 Task: Create a due date automation trigger when advanced on, 2 working days before a card is due add checklist without checklist at 11:00 AM.
Action: Mouse moved to (934, 73)
Screenshot: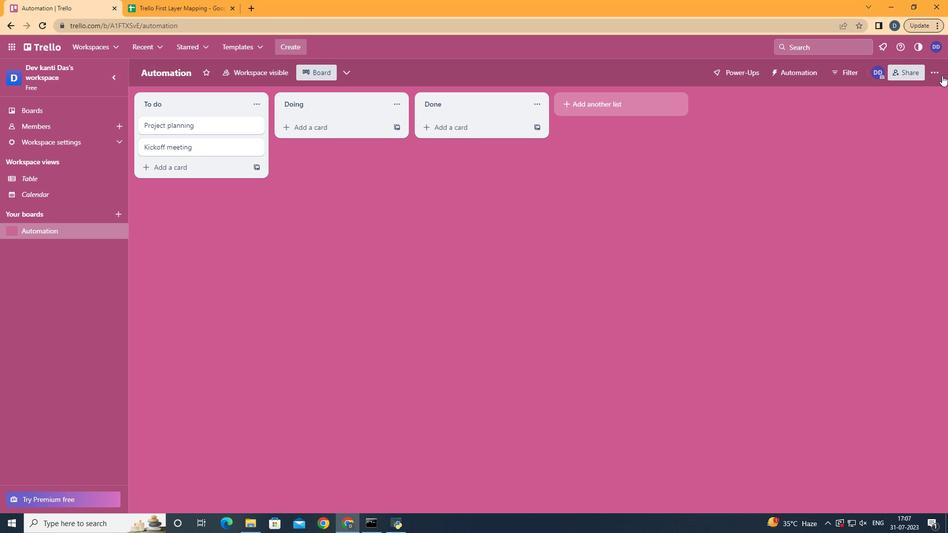 
Action: Mouse pressed left at (934, 73)
Screenshot: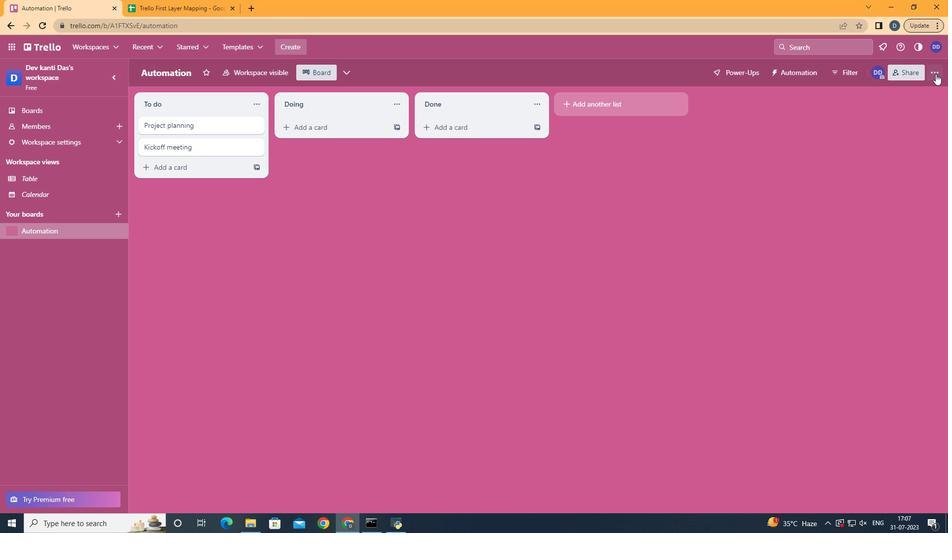 
Action: Mouse moved to (887, 209)
Screenshot: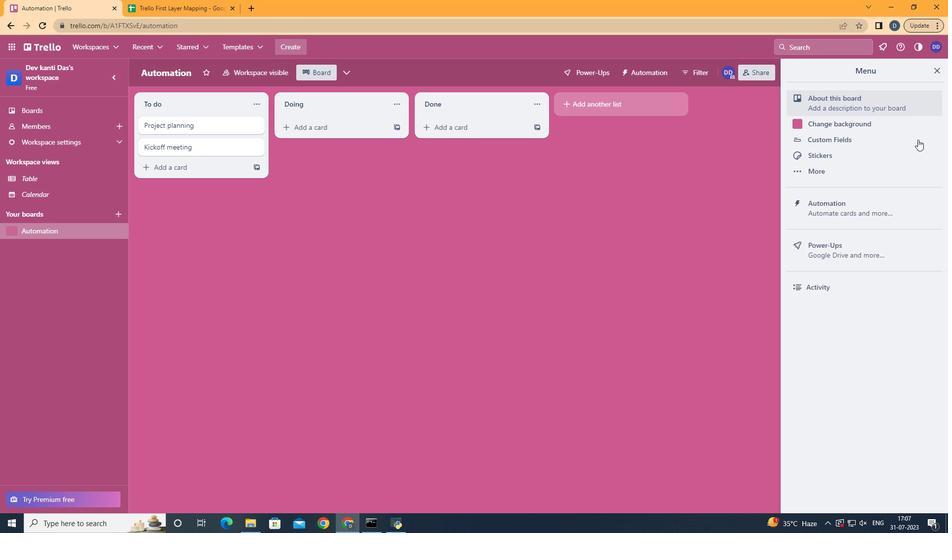 
Action: Mouse pressed left at (887, 209)
Screenshot: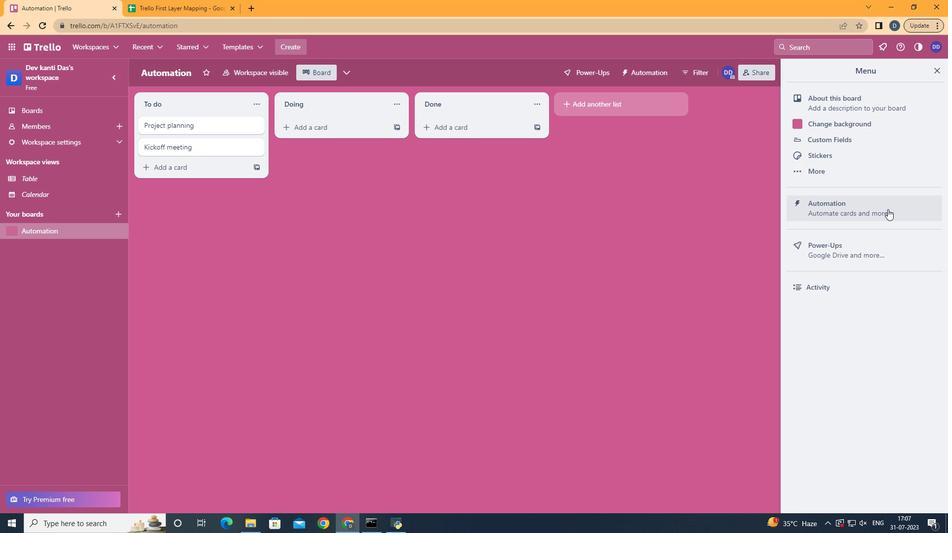 
Action: Mouse moved to (168, 204)
Screenshot: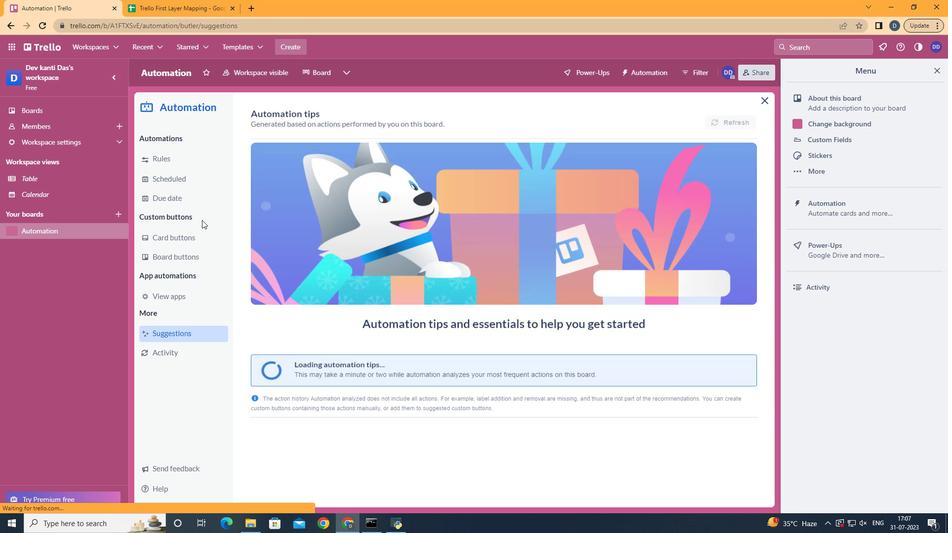 
Action: Mouse pressed left at (168, 204)
Screenshot: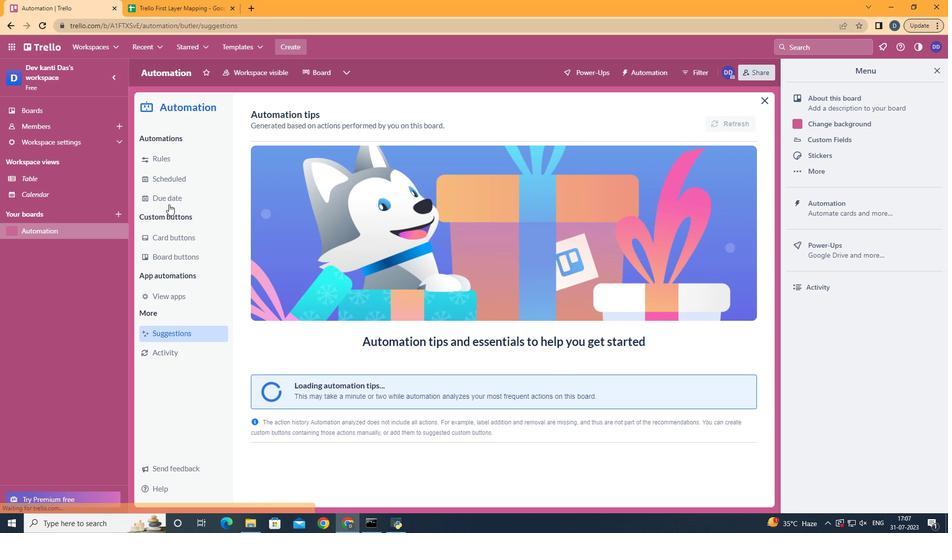 
Action: Mouse moved to (685, 120)
Screenshot: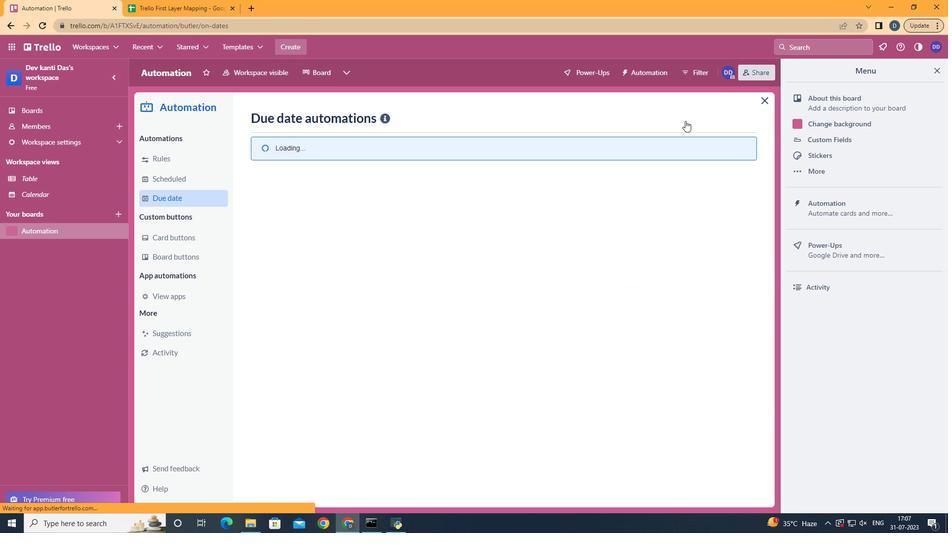 
Action: Mouse pressed left at (685, 120)
Screenshot: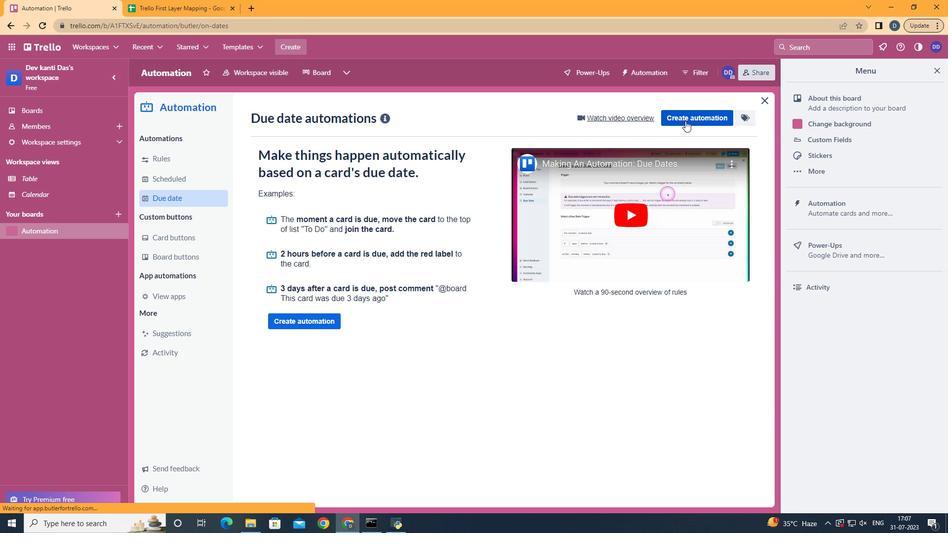 
Action: Mouse moved to (522, 217)
Screenshot: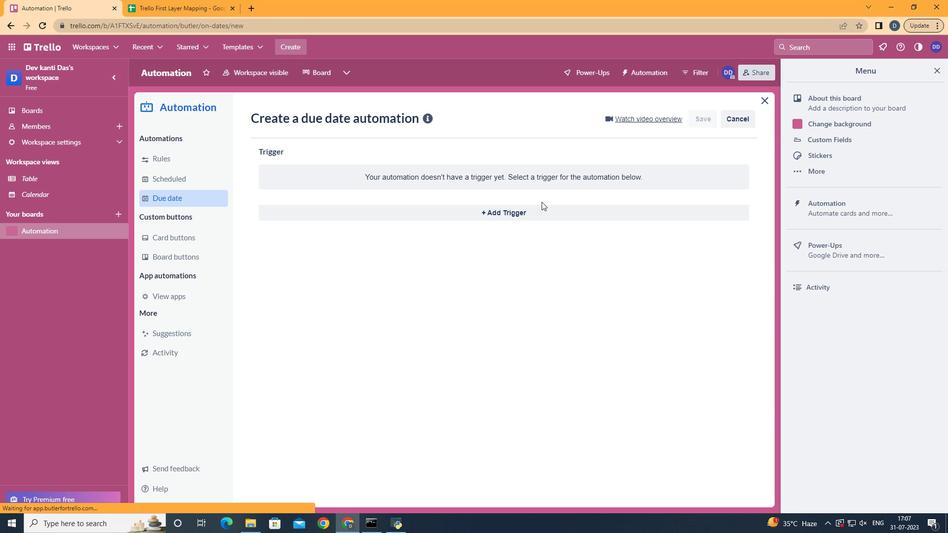 
Action: Mouse pressed left at (522, 217)
Screenshot: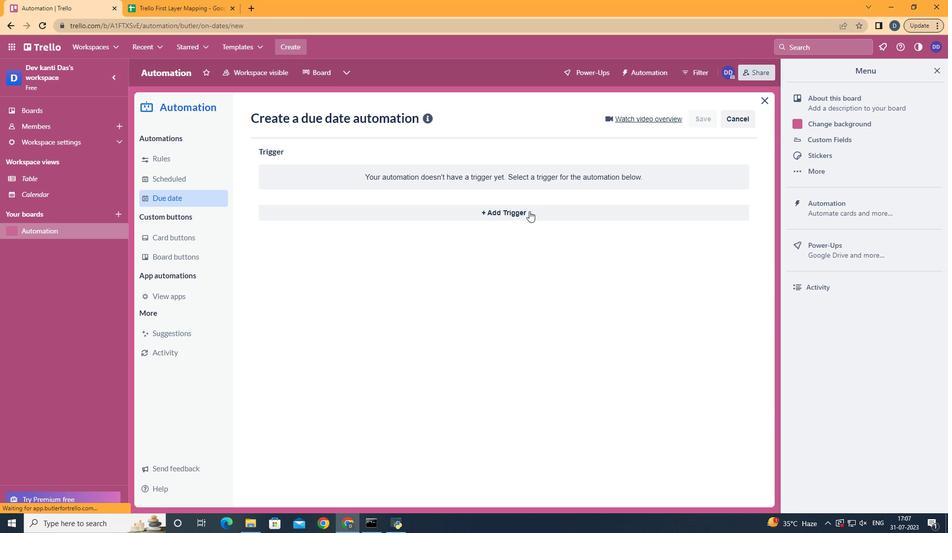 
Action: Mouse moved to (317, 401)
Screenshot: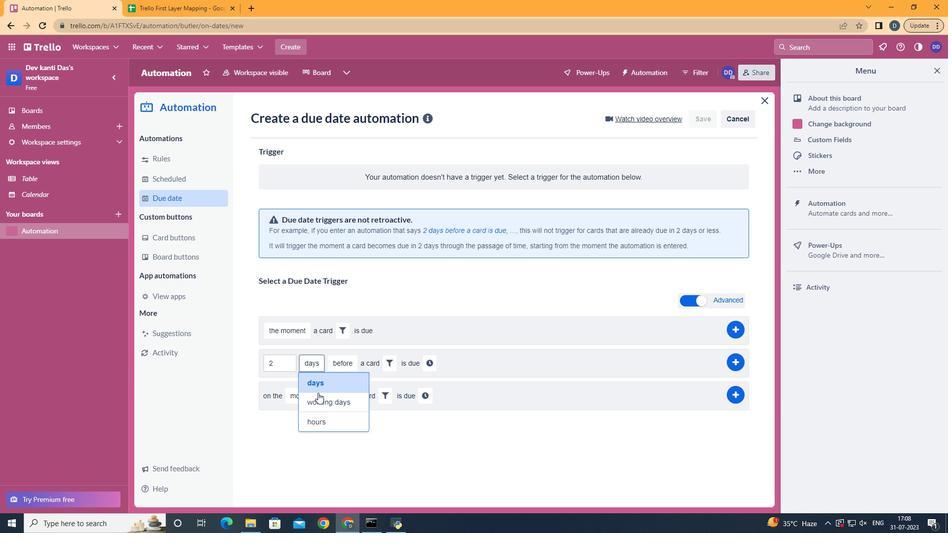 
Action: Mouse pressed left at (317, 401)
Screenshot: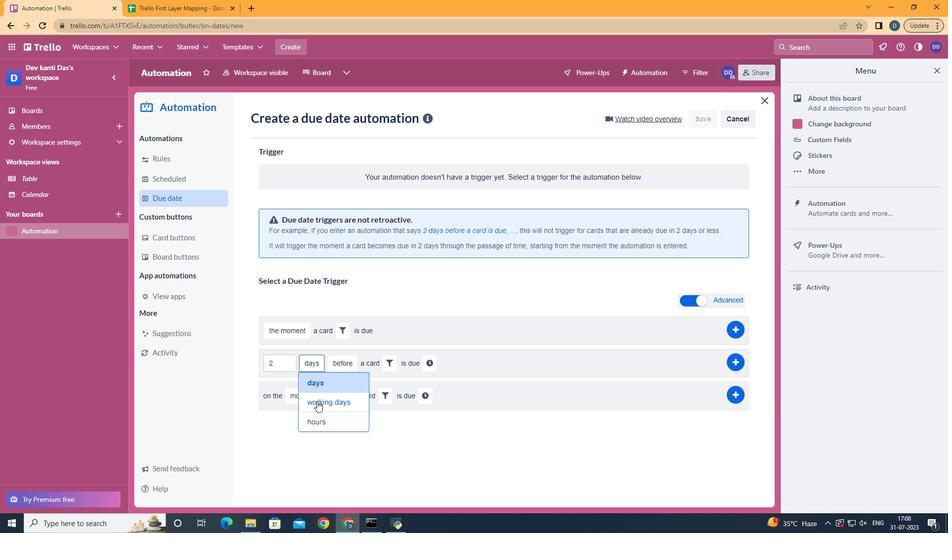 
Action: Mouse moved to (408, 364)
Screenshot: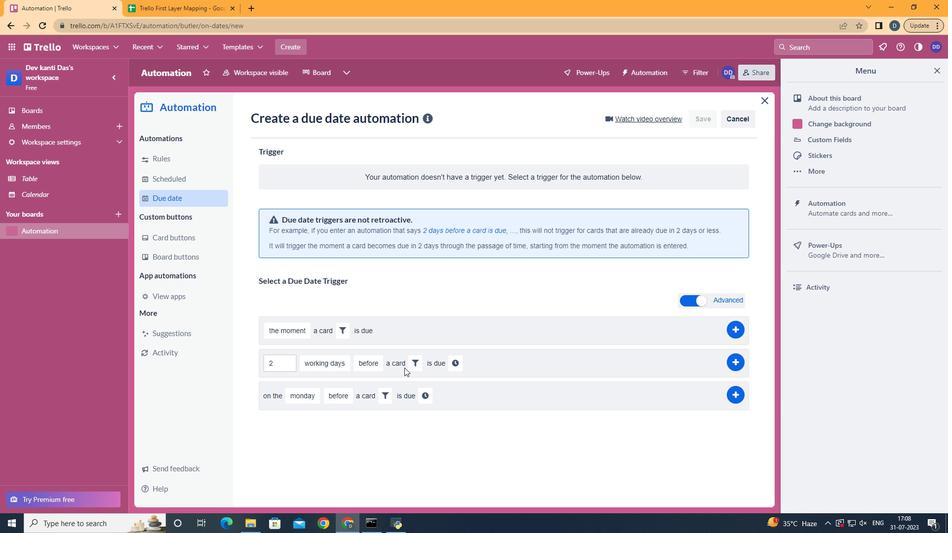 
Action: Mouse pressed left at (408, 364)
Screenshot: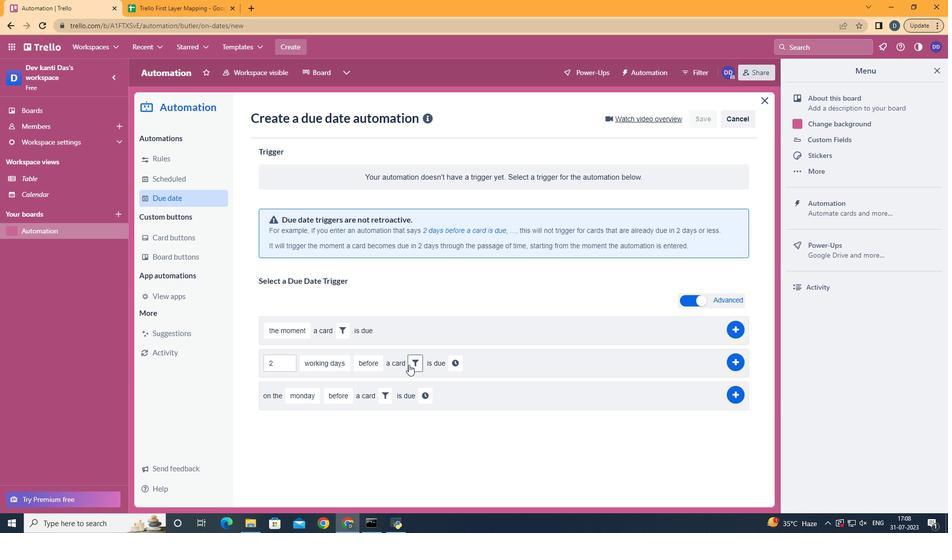 
Action: Mouse moved to (508, 406)
Screenshot: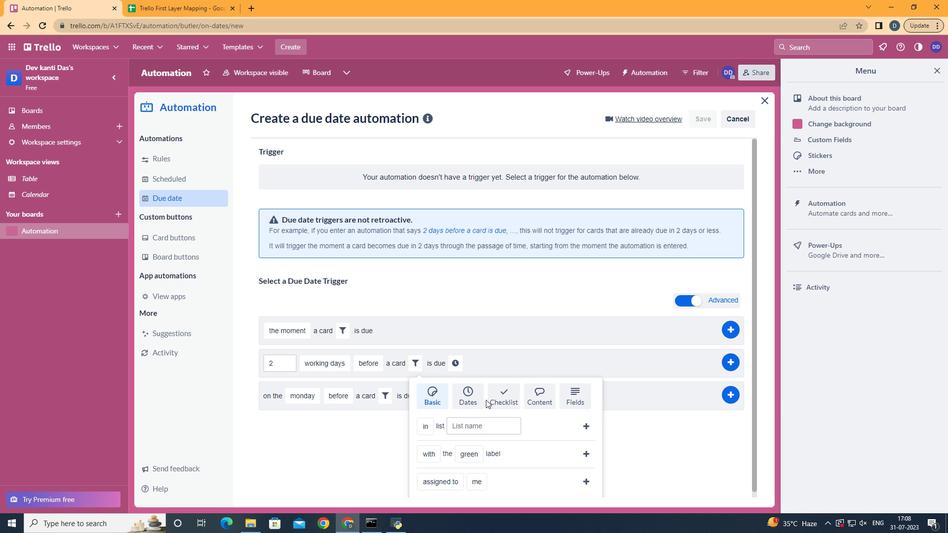 
Action: Mouse pressed left at (508, 406)
Screenshot: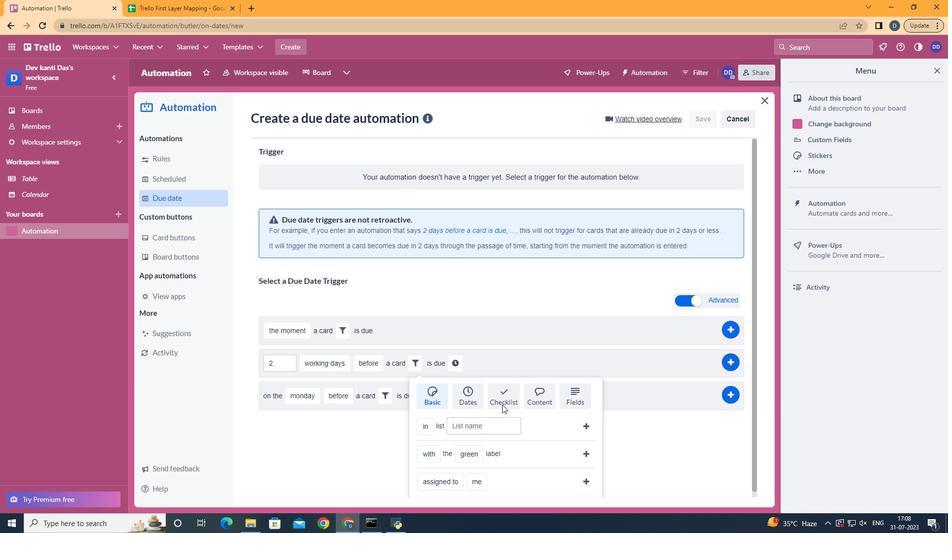 
Action: Mouse moved to (477, 409)
Screenshot: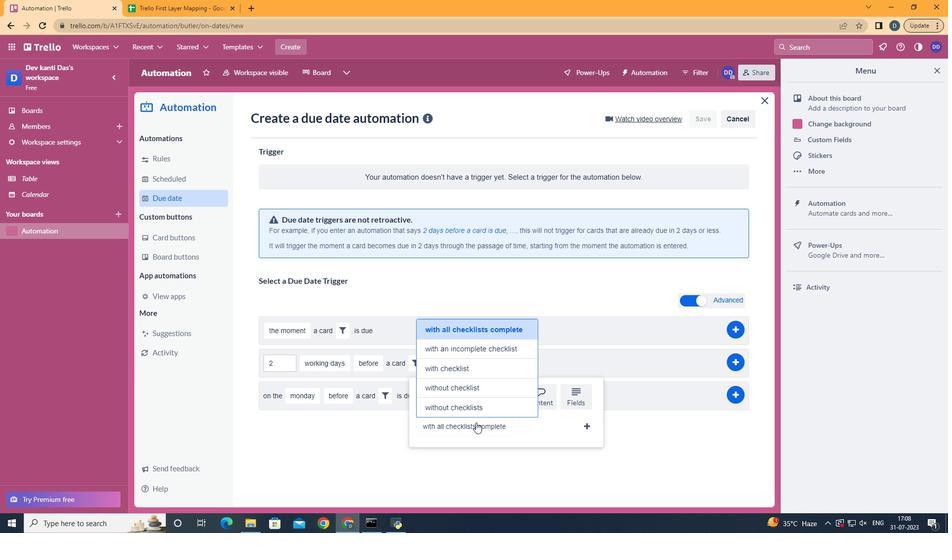 
Action: Mouse pressed left at (477, 409)
Screenshot: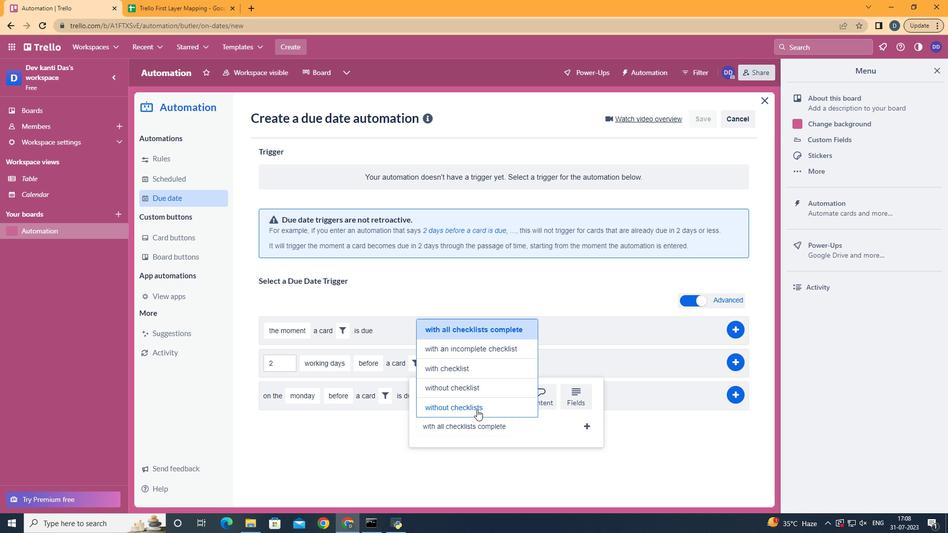 
Action: Mouse moved to (591, 426)
Screenshot: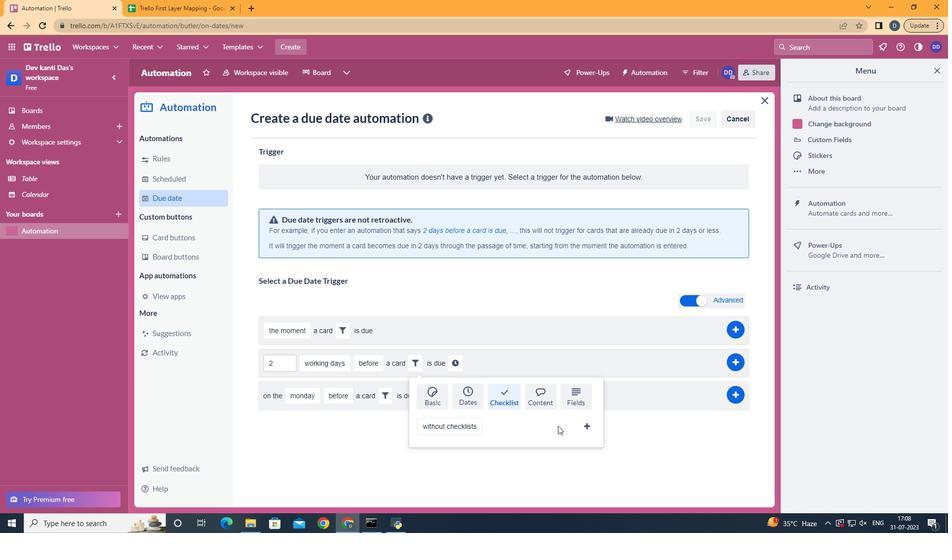 
Action: Mouse pressed left at (591, 426)
Screenshot: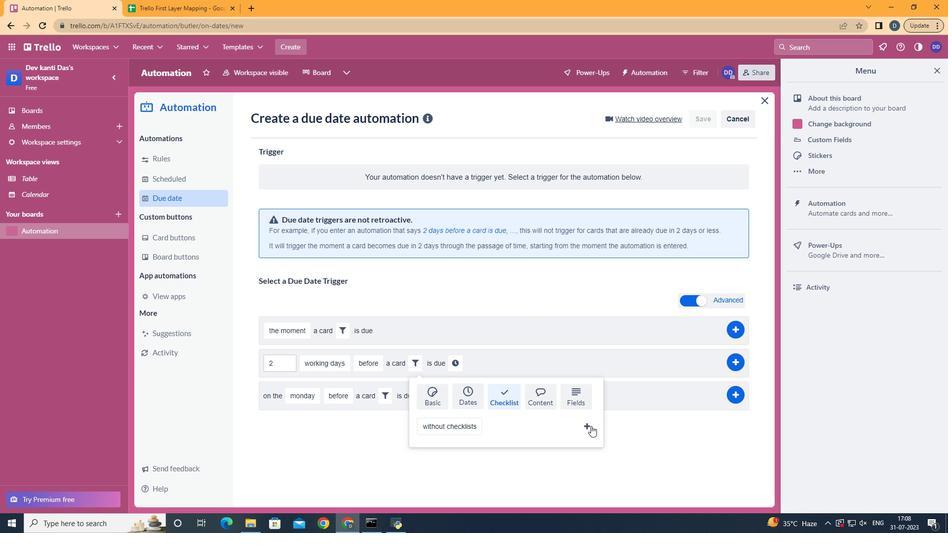 
Action: Mouse moved to (535, 362)
Screenshot: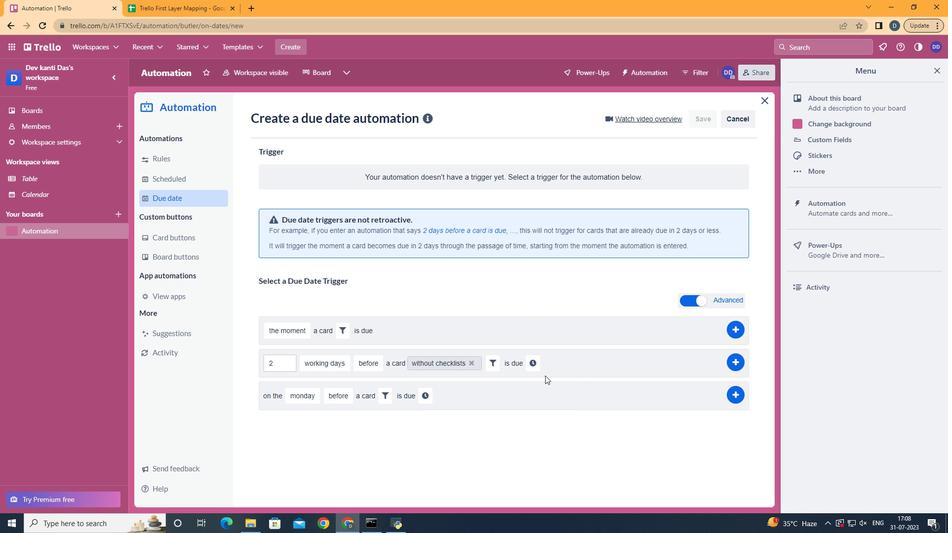 
Action: Mouse pressed left at (535, 362)
Screenshot: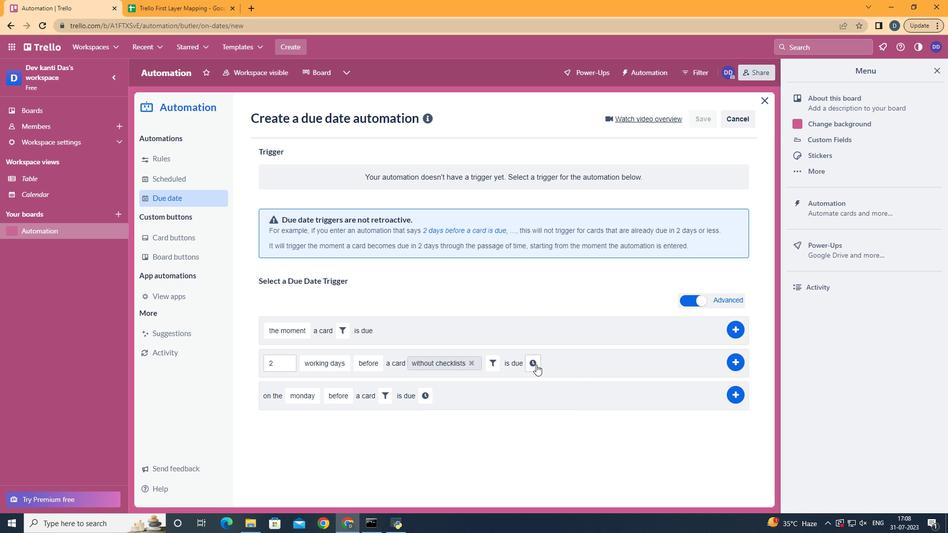 
Action: Mouse moved to (561, 362)
Screenshot: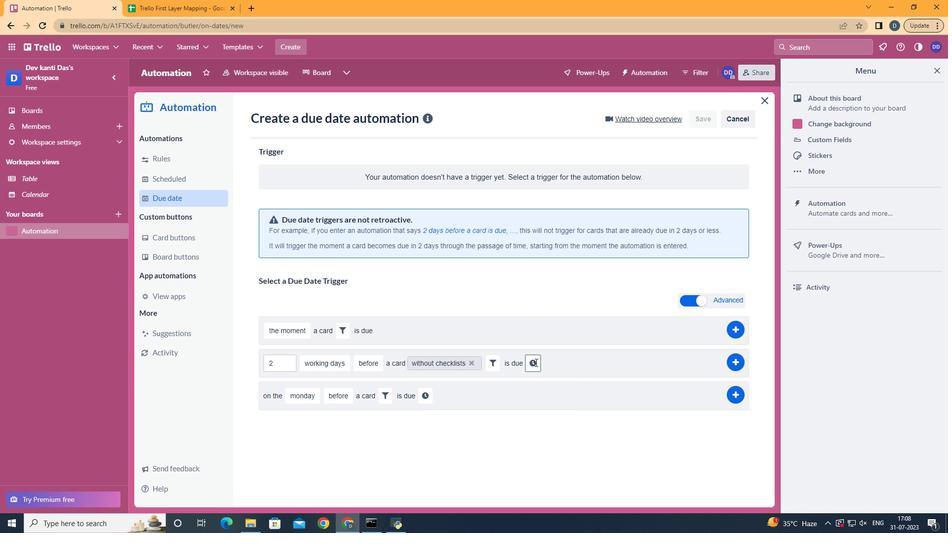 
Action: Mouse pressed left at (561, 362)
Screenshot: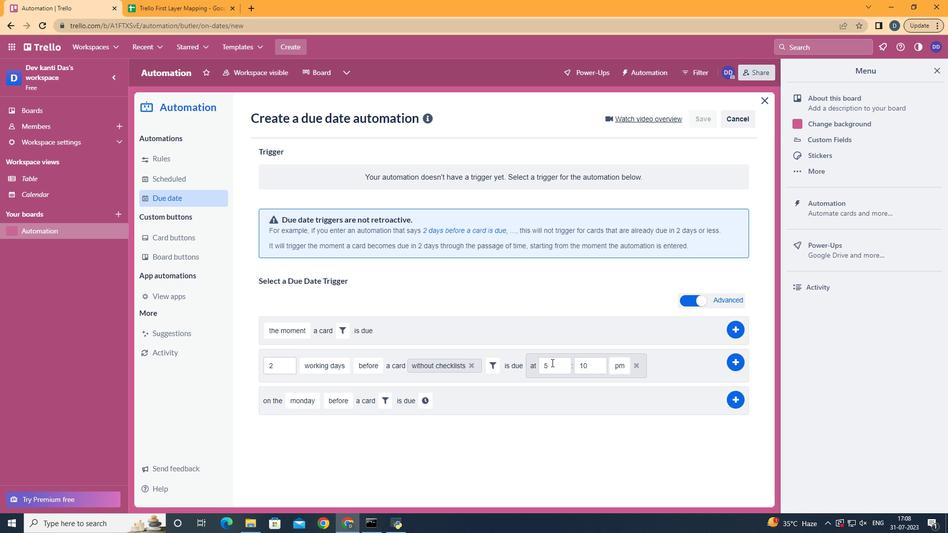 
Action: Key pressed <Key.backspace>11
Screenshot: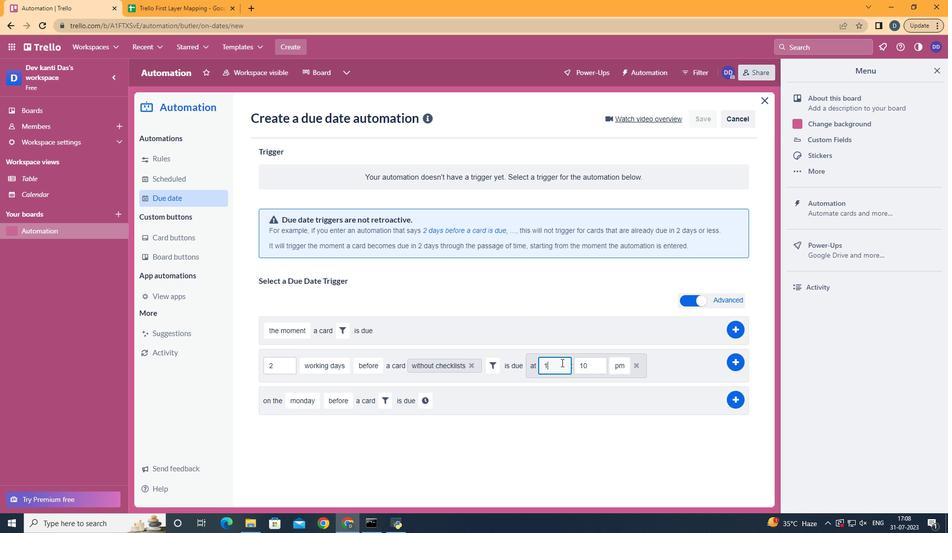 
Action: Mouse moved to (587, 362)
Screenshot: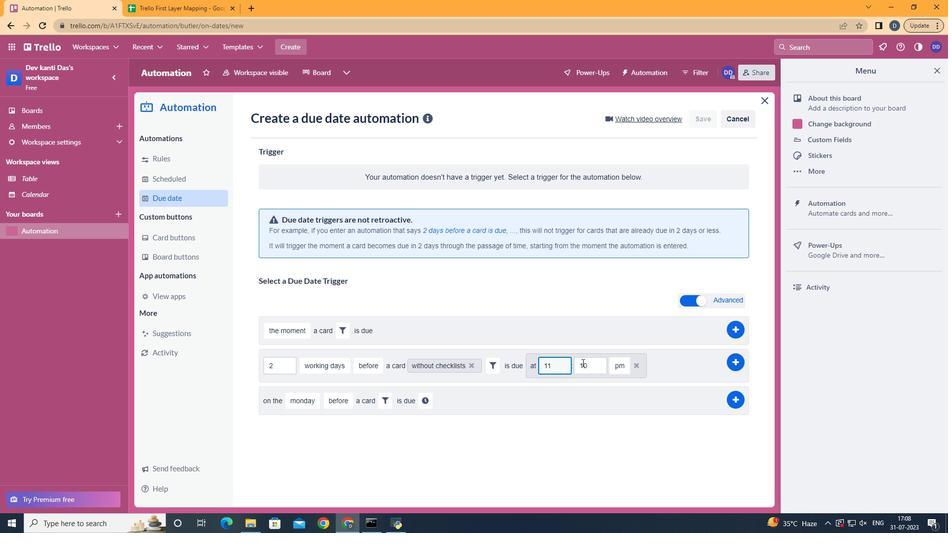 
Action: Mouse pressed left at (587, 362)
Screenshot: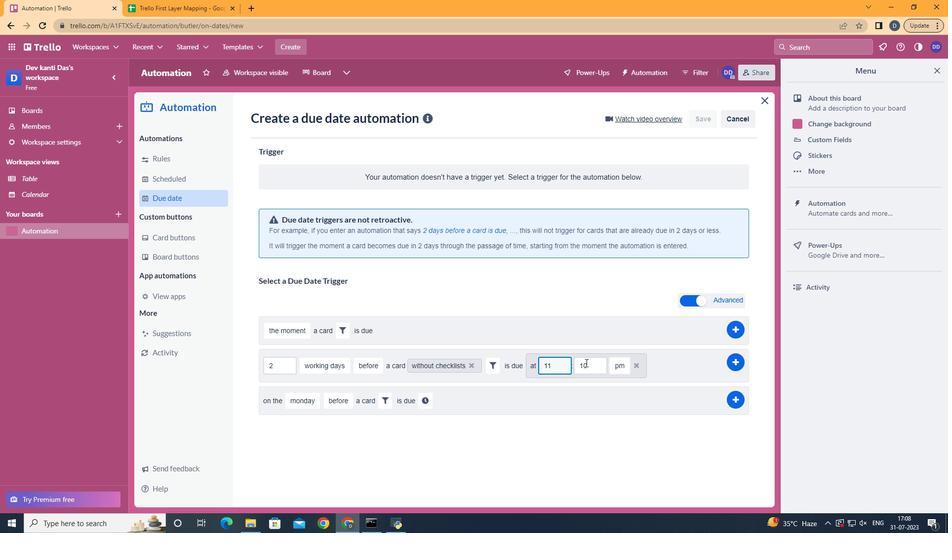 
Action: Key pressed <Key.backspace><Key.backspace>00
Screenshot: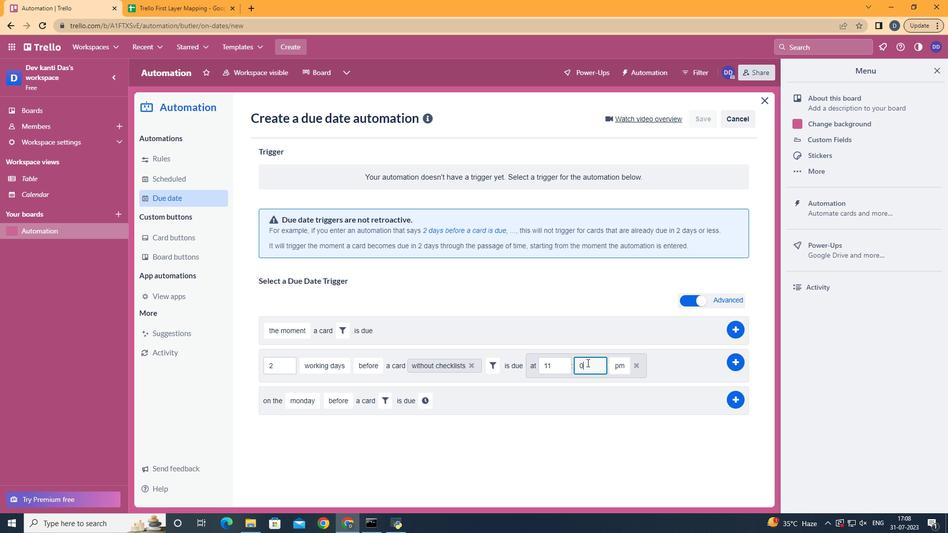 
Action: Mouse moved to (620, 382)
Screenshot: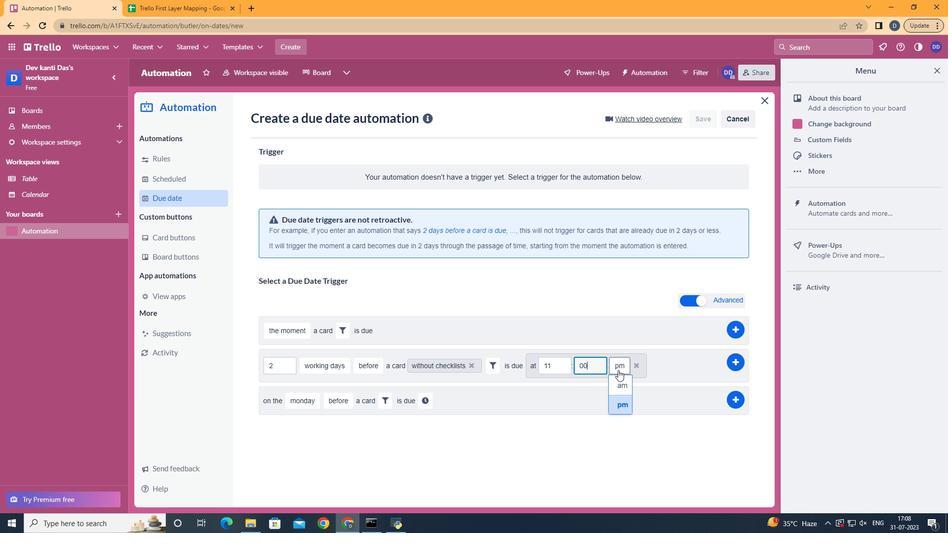 
Action: Mouse pressed left at (620, 382)
Screenshot: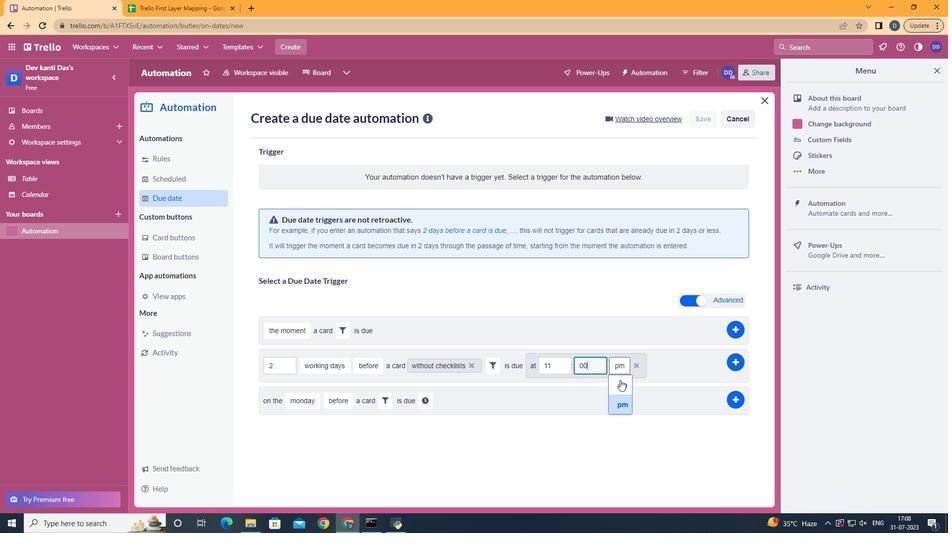 
Action: Mouse moved to (744, 361)
Screenshot: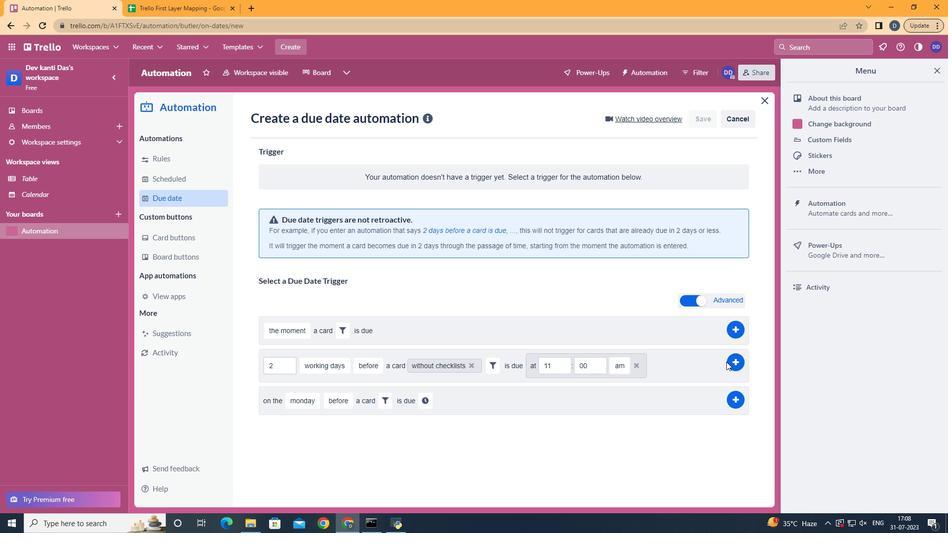 
Action: Mouse pressed left at (744, 361)
Screenshot: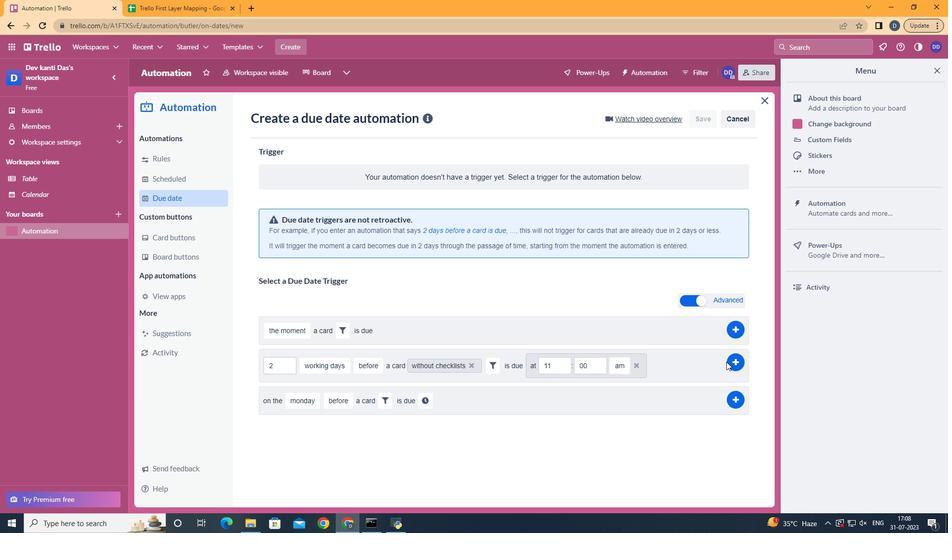 
Action: Mouse moved to (538, 277)
Screenshot: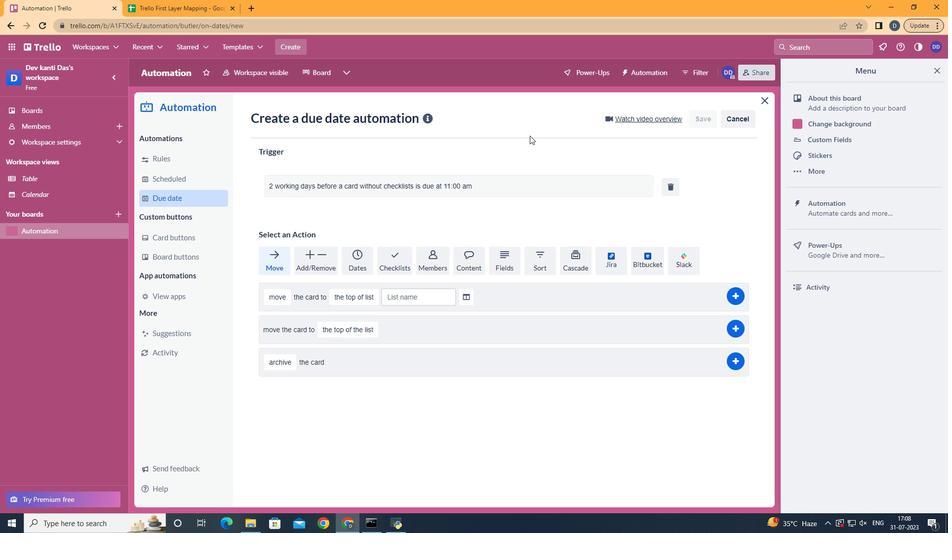 
